 Task: Create a due date automation trigger when advanced on, on the tuesday of the week before a card is due add fields with custom field "Resume" set to a number lower than 1 and greater than 10 at 11:00 AM.
Action: Mouse moved to (1052, 87)
Screenshot: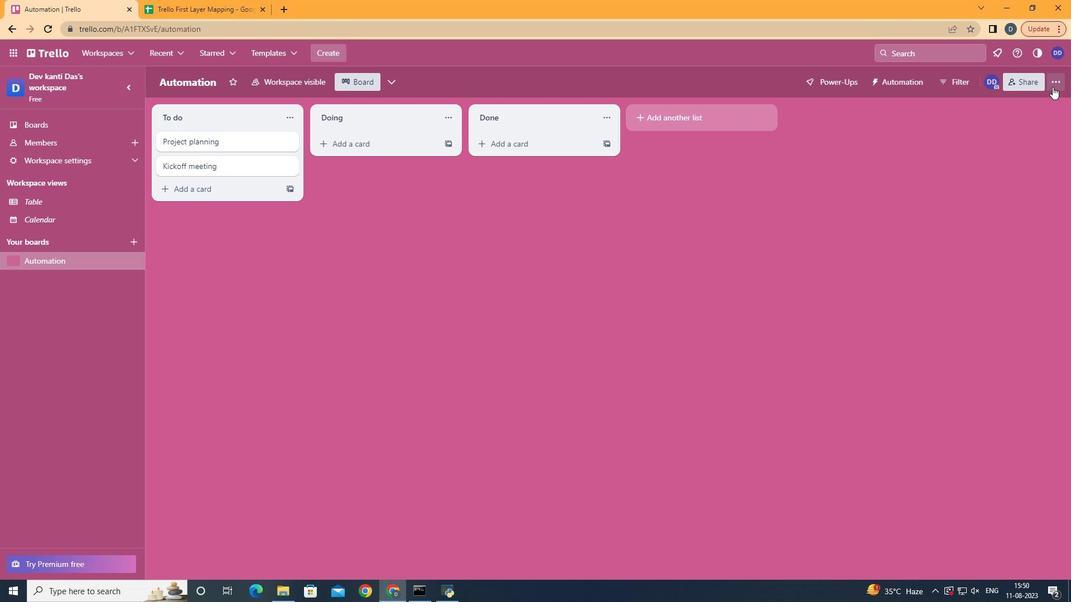 
Action: Mouse pressed left at (1052, 87)
Screenshot: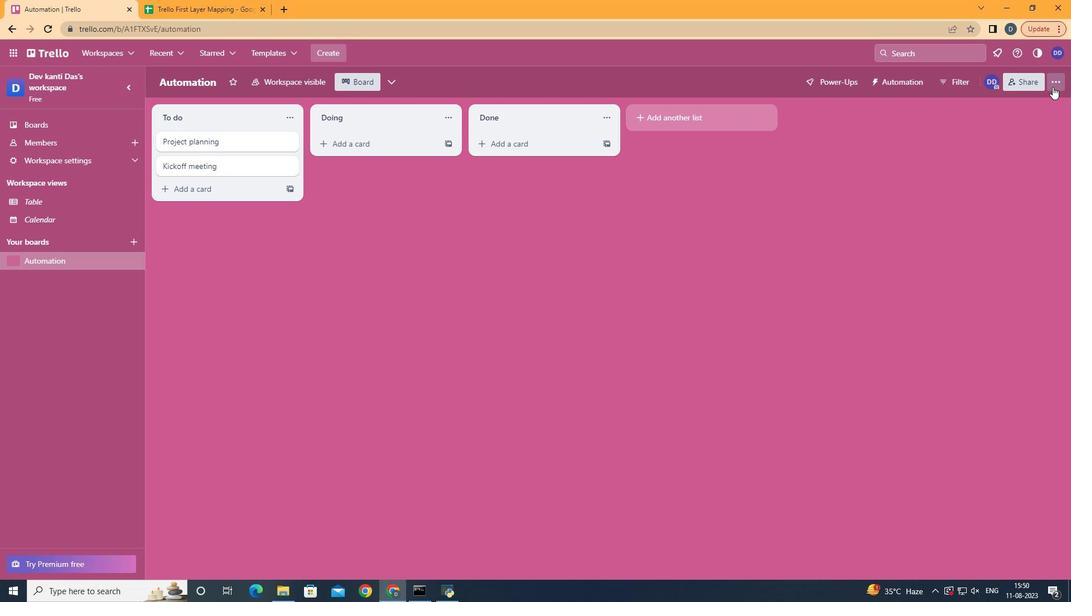 
Action: Mouse moved to (954, 223)
Screenshot: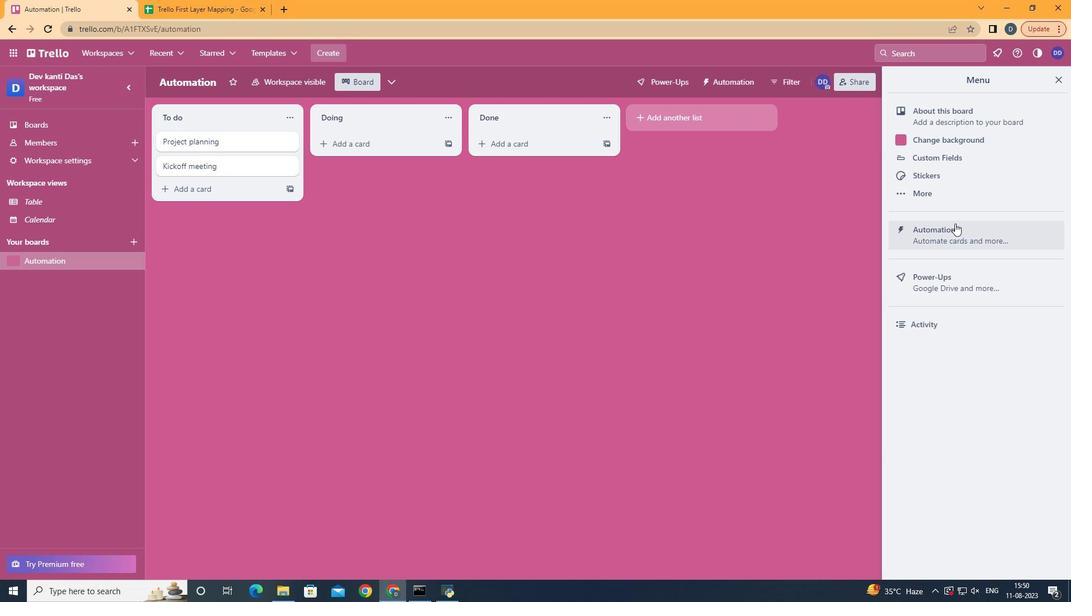 
Action: Mouse pressed left at (954, 223)
Screenshot: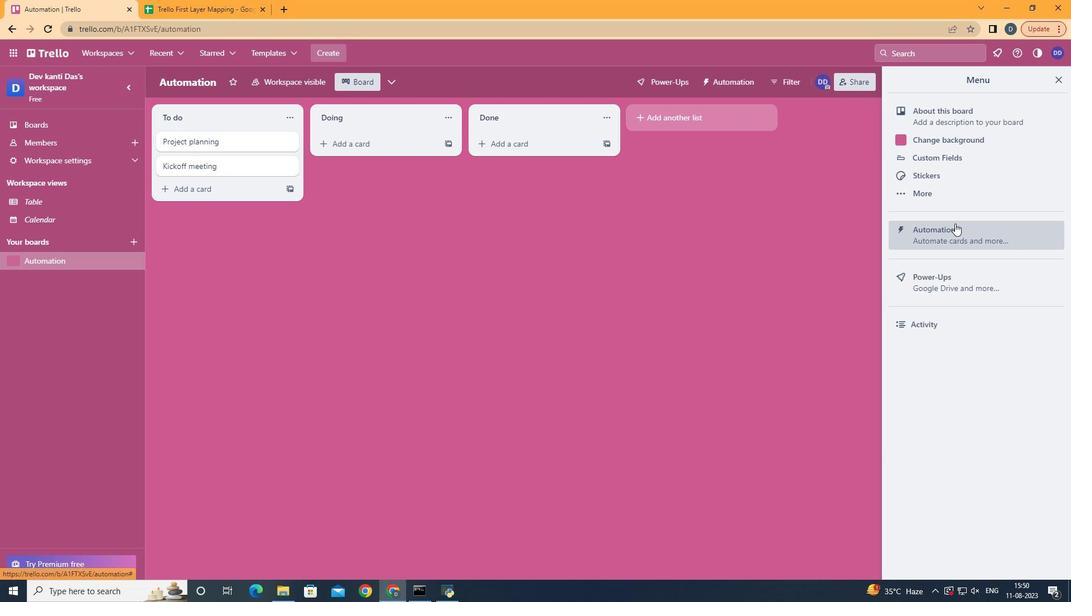 
Action: Mouse moved to (203, 216)
Screenshot: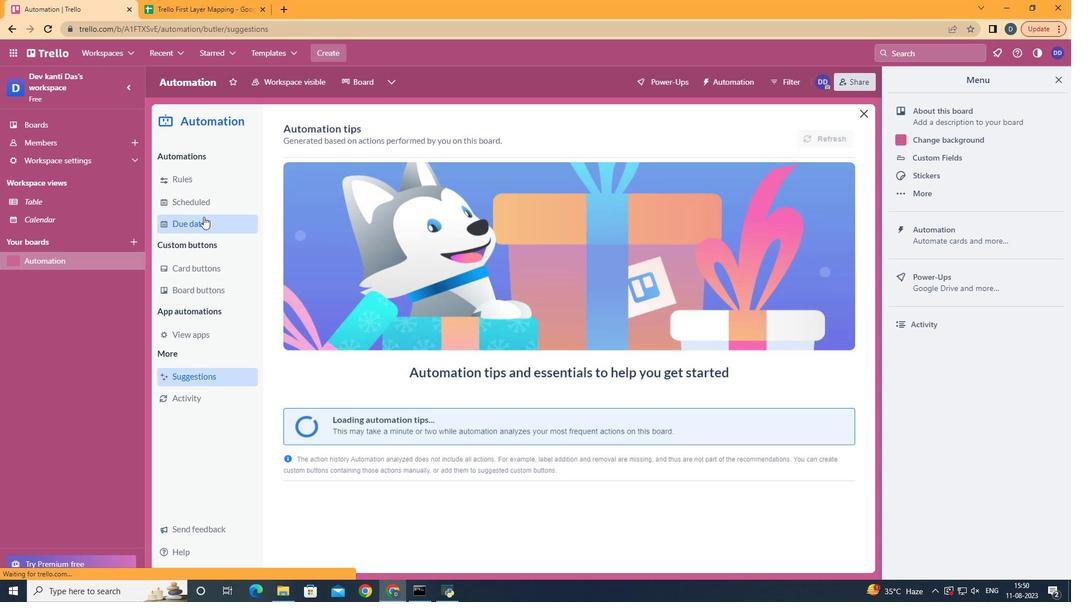 
Action: Mouse pressed left at (203, 216)
Screenshot: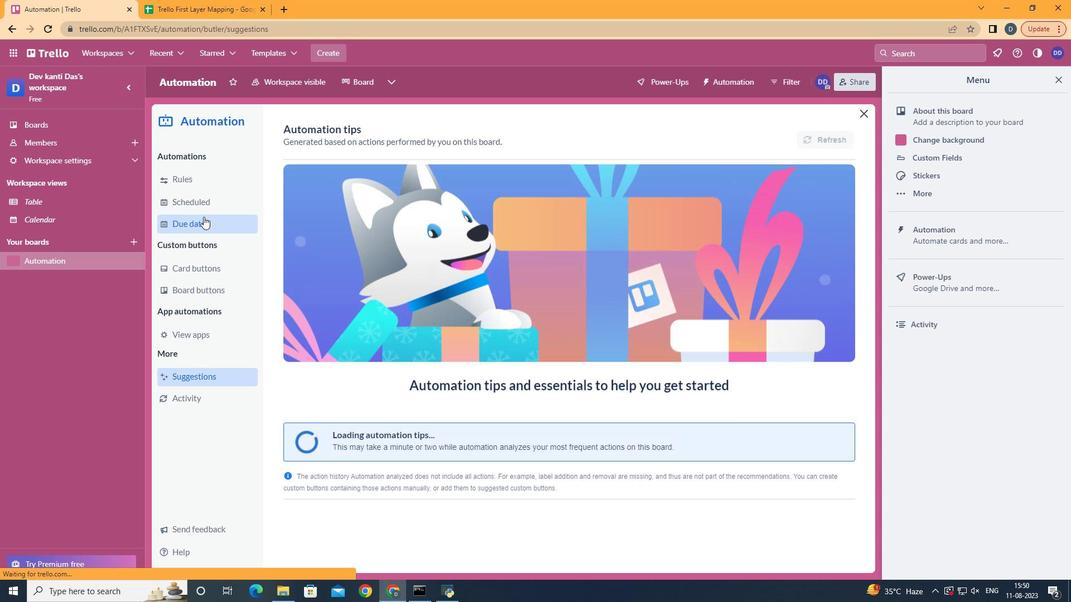 
Action: Mouse moved to (797, 136)
Screenshot: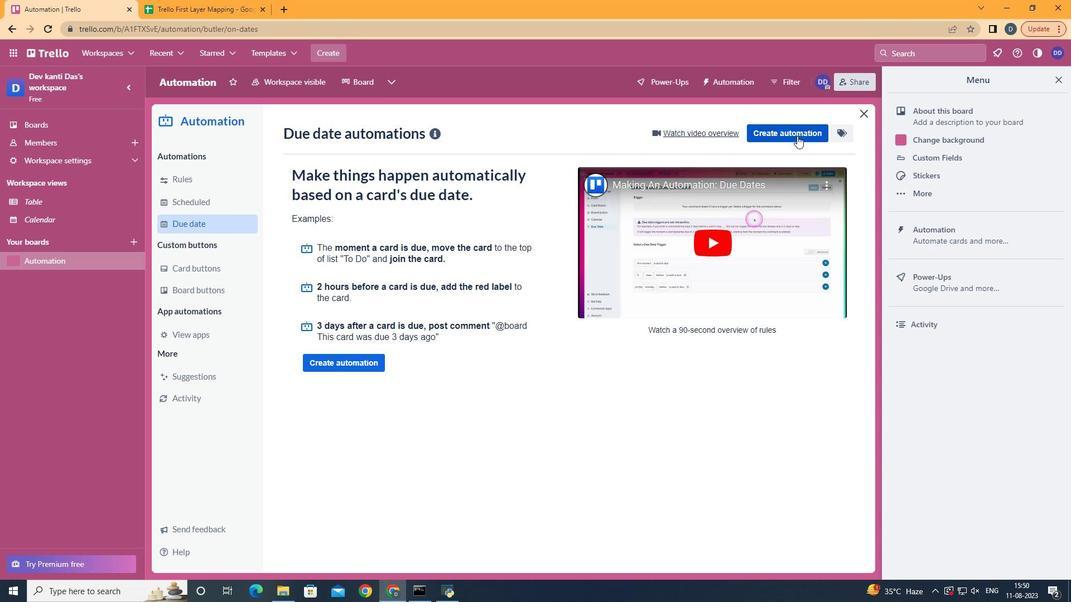 
Action: Mouse pressed left at (797, 136)
Screenshot: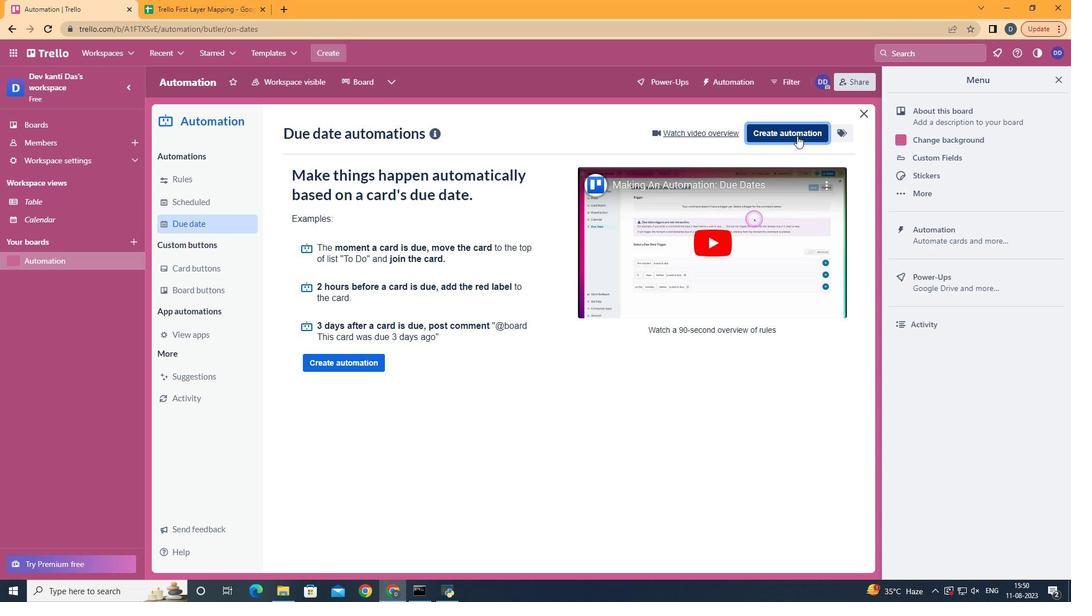 
Action: Mouse moved to (546, 242)
Screenshot: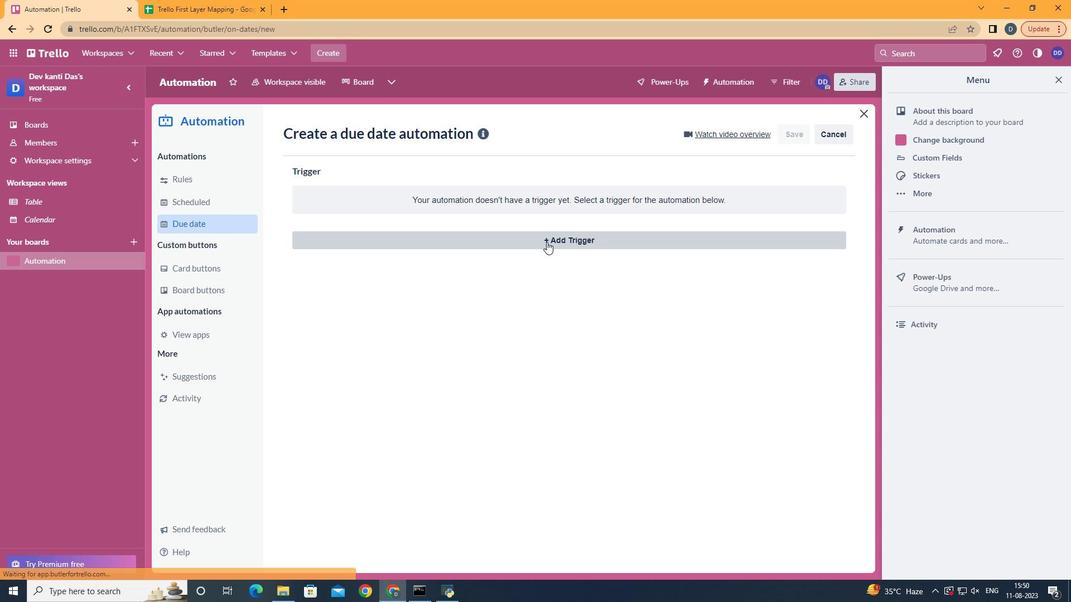 
Action: Mouse pressed left at (546, 242)
Screenshot: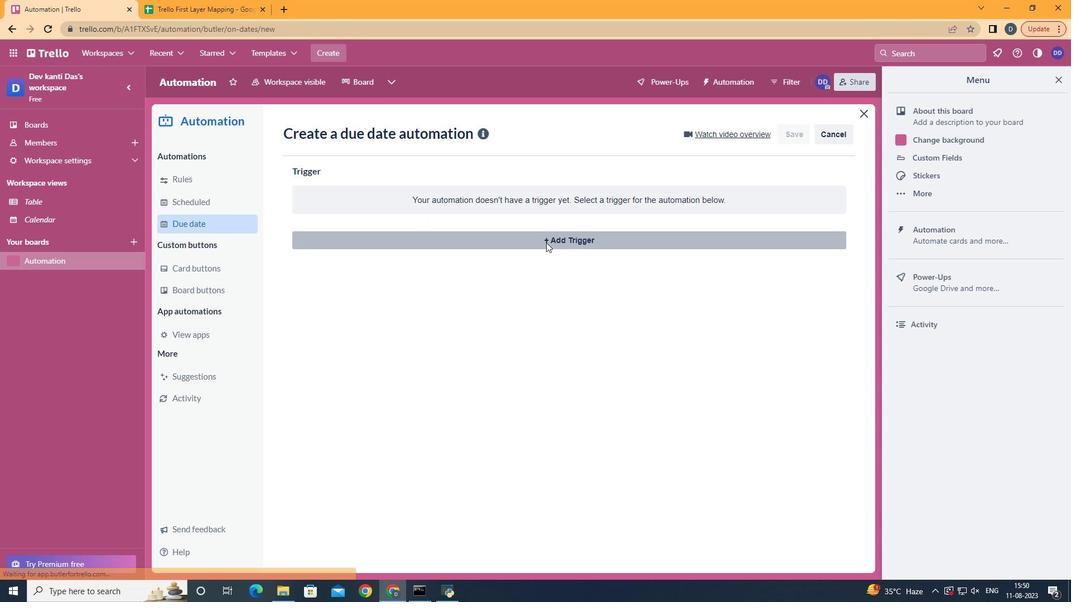 
Action: Mouse moved to (367, 318)
Screenshot: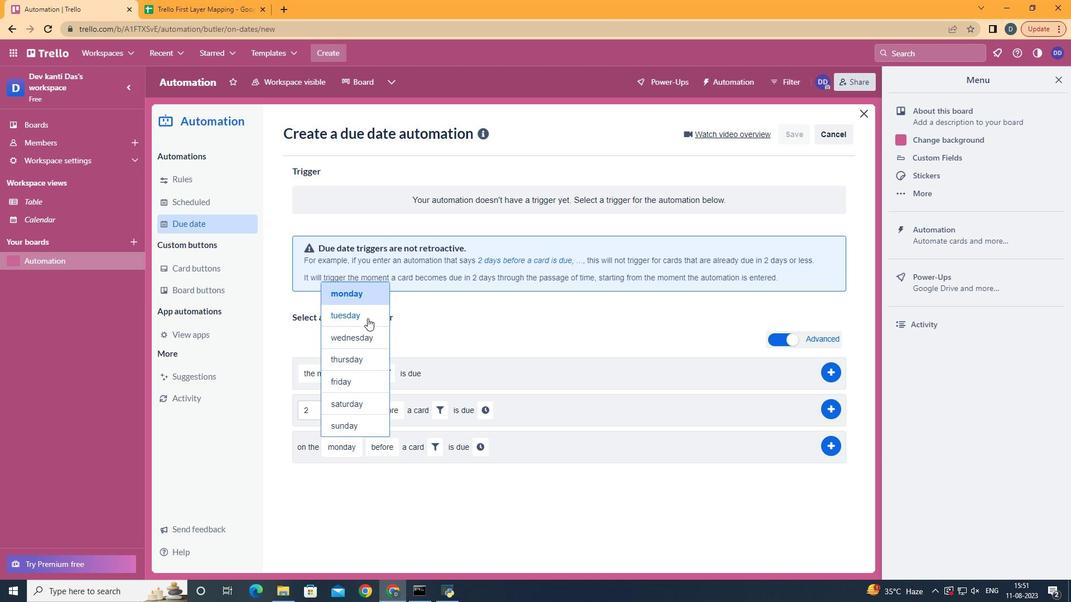 
Action: Mouse pressed left at (367, 318)
Screenshot: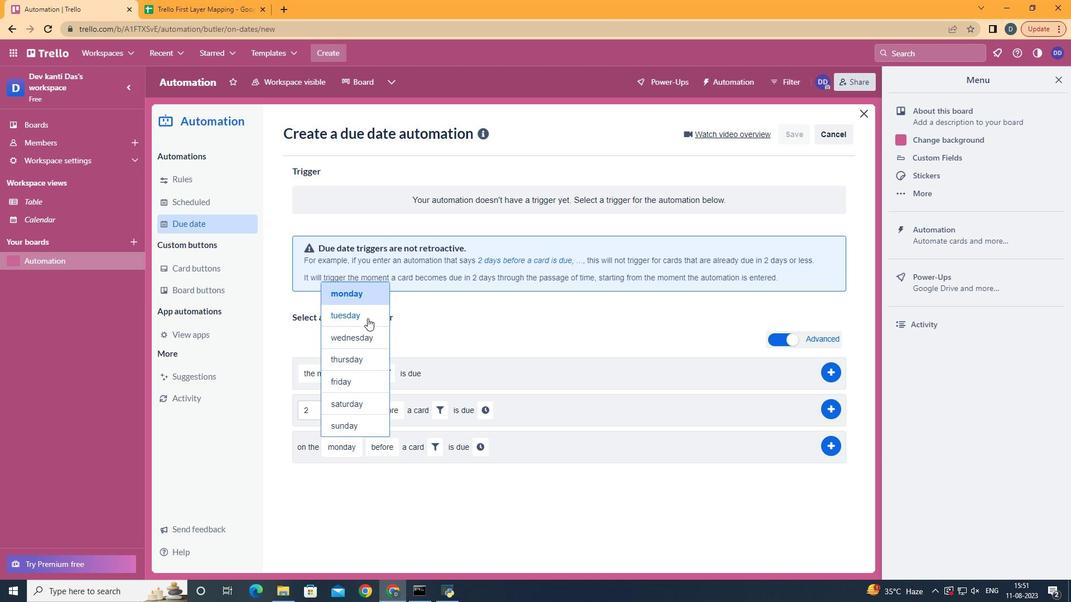
Action: Mouse moved to (404, 531)
Screenshot: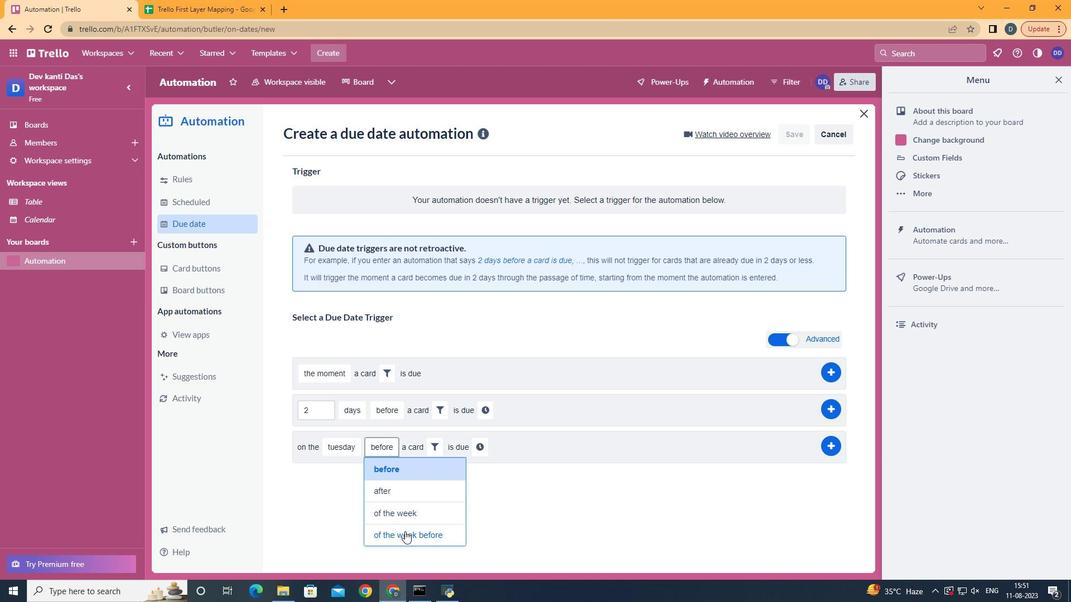 
Action: Mouse pressed left at (404, 531)
Screenshot: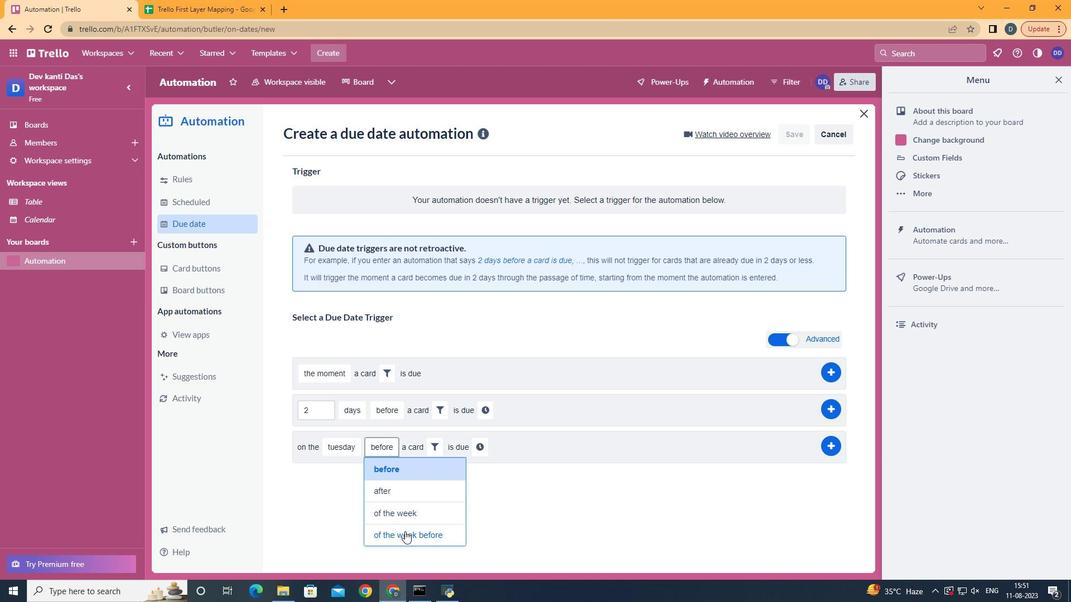 
Action: Mouse moved to (484, 446)
Screenshot: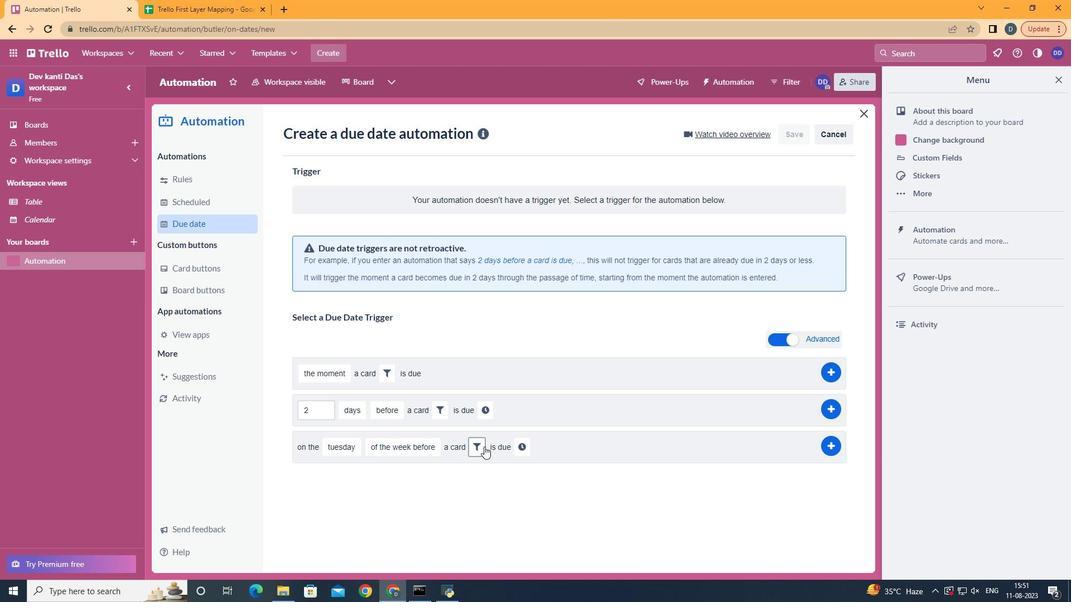 
Action: Mouse pressed left at (484, 446)
Screenshot: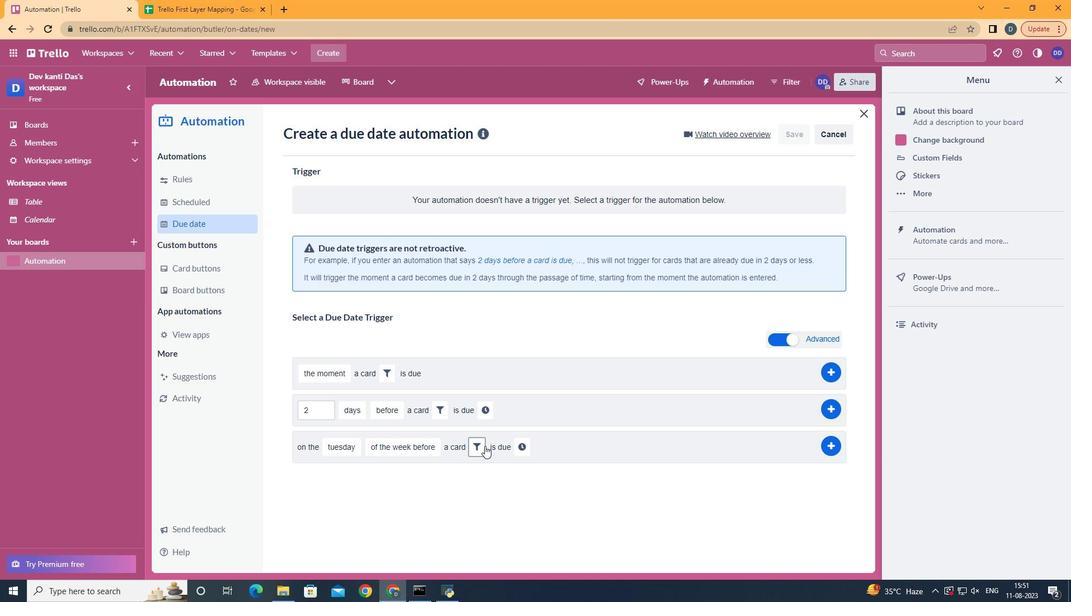 
Action: Mouse moved to (662, 480)
Screenshot: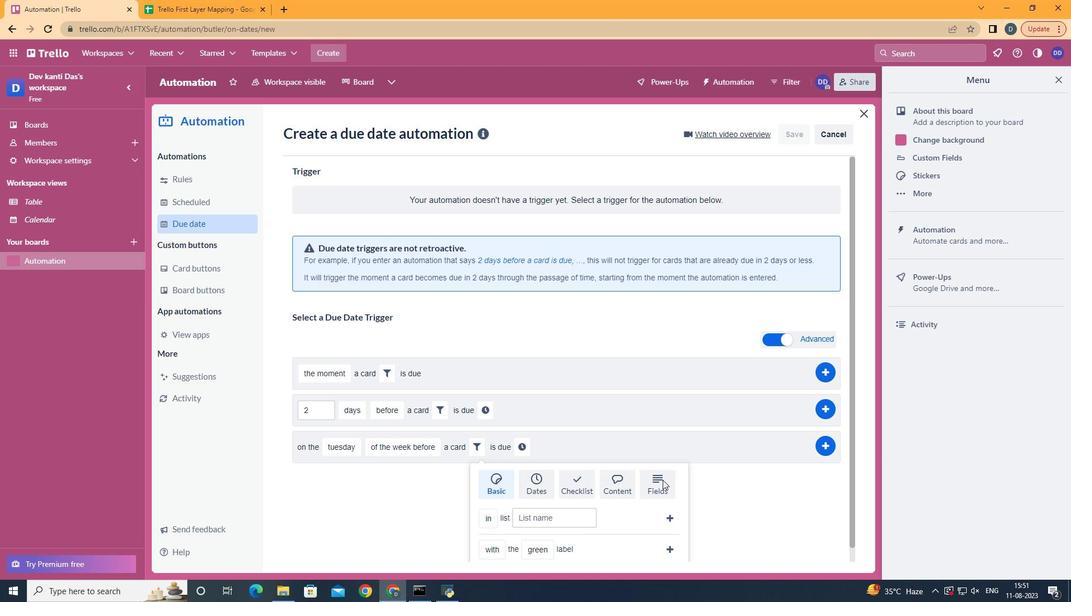 
Action: Mouse pressed left at (662, 480)
Screenshot: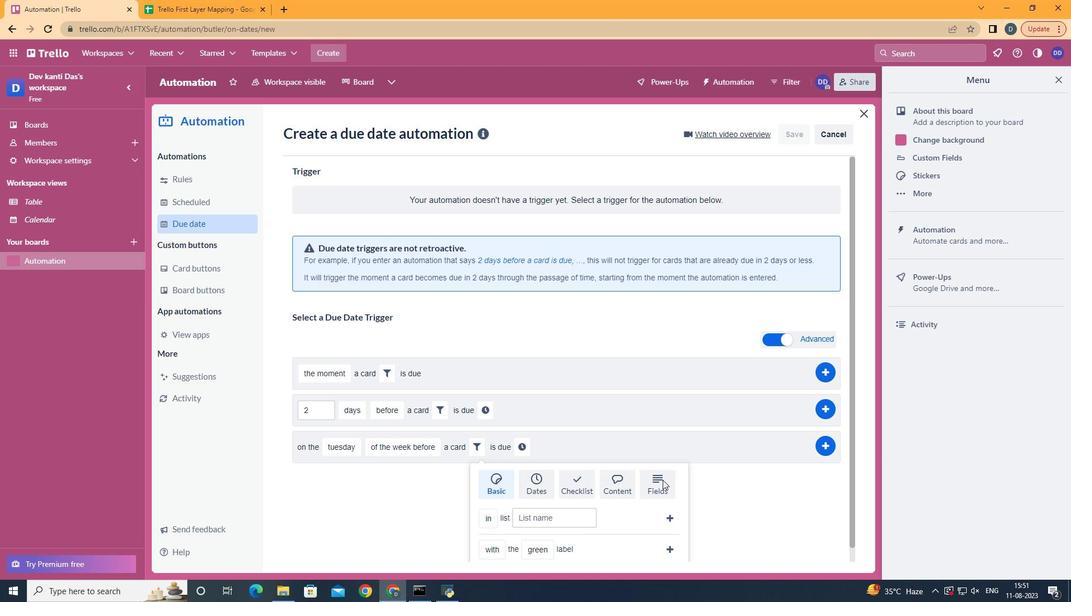 
Action: Mouse moved to (663, 480)
Screenshot: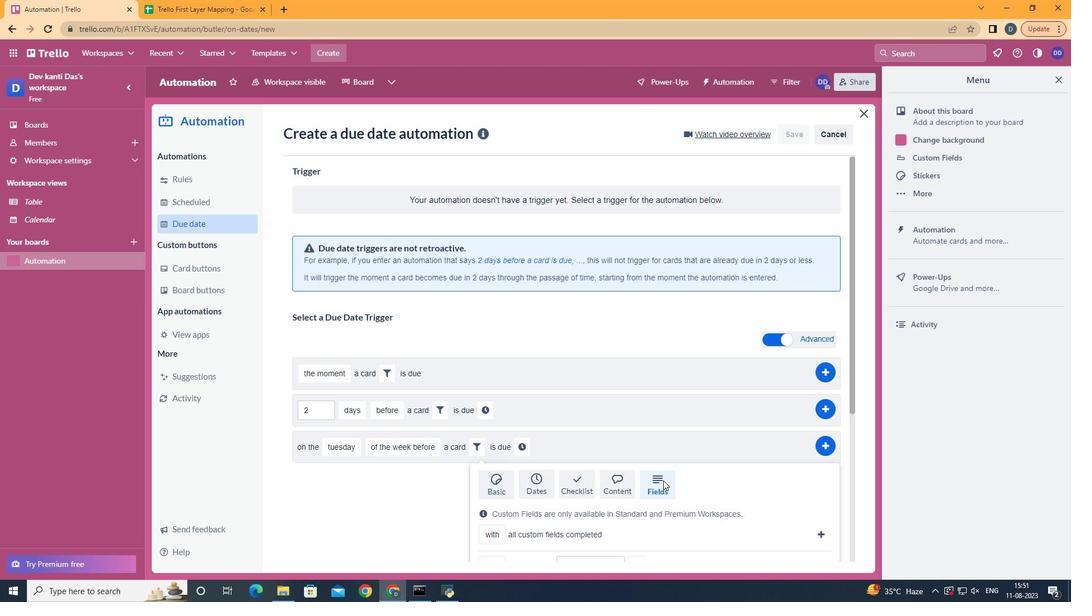 
Action: Mouse scrolled (663, 480) with delta (0, 0)
Screenshot: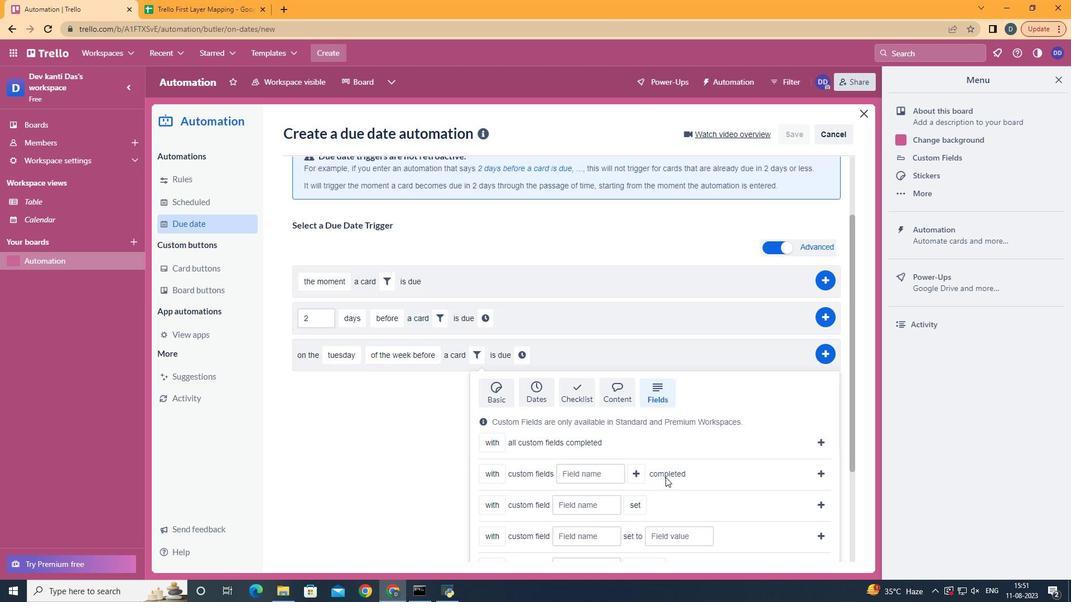 
Action: Mouse scrolled (663, 480) with delta (0, 0)
Screenshot: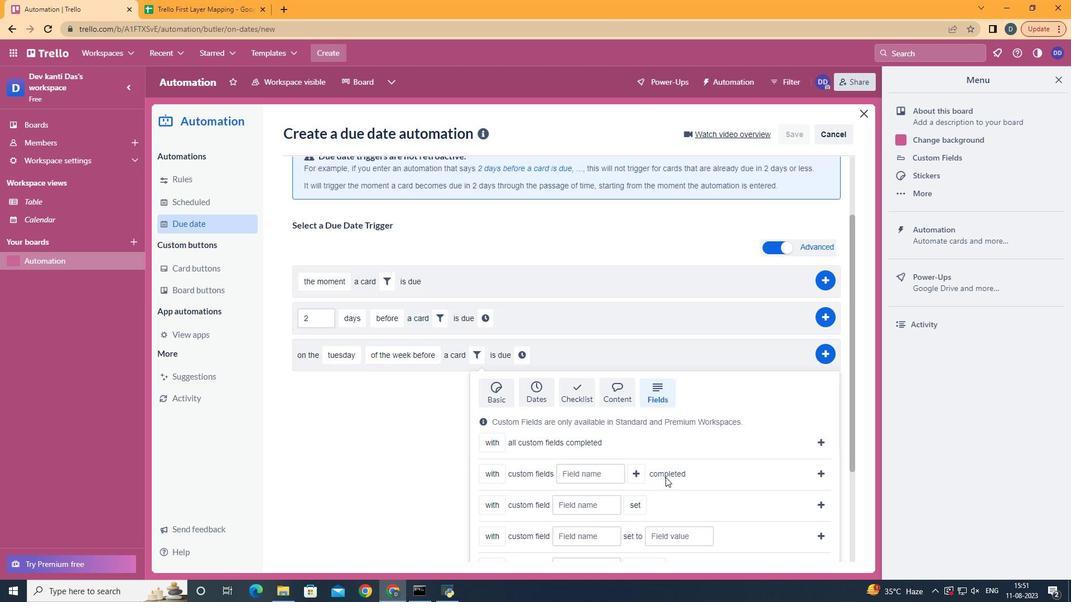 
Action: Mouse scrolled (663, 480) with delta (0, 0)
Screenshot: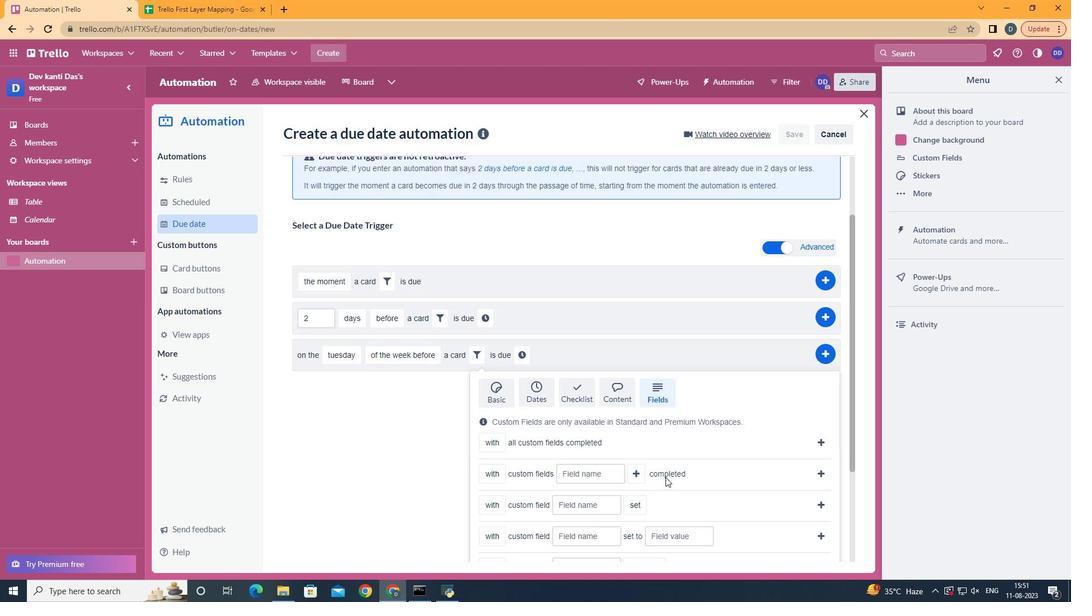 
Action: Mouse scrolled (663, 480) with delta (0, 0)
Screenshot: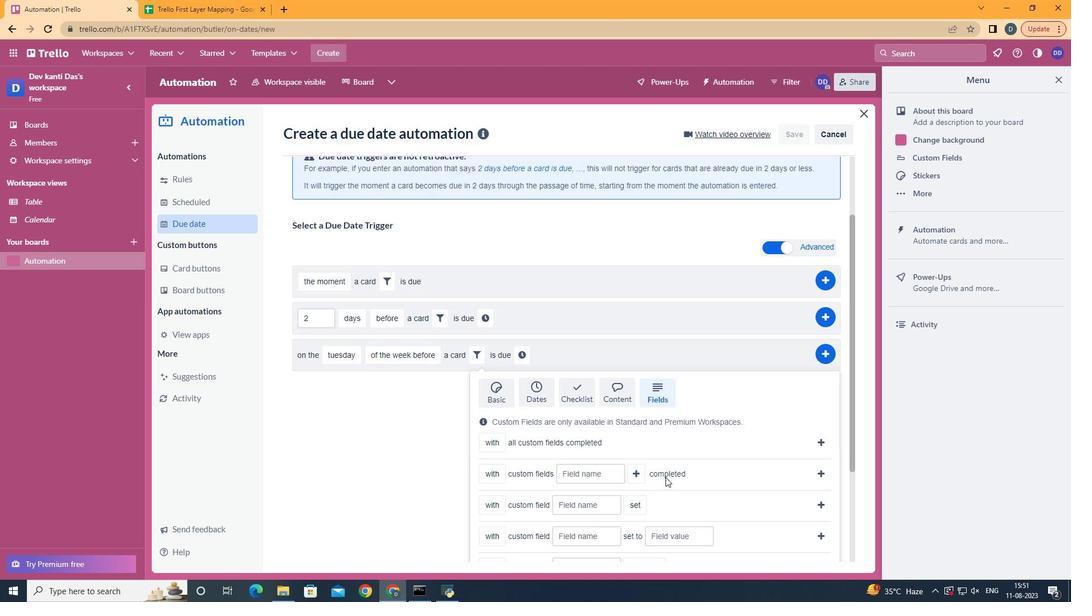 
Action: Mouse scrolled (663, 480) with delta (0, 0)
Screenshot: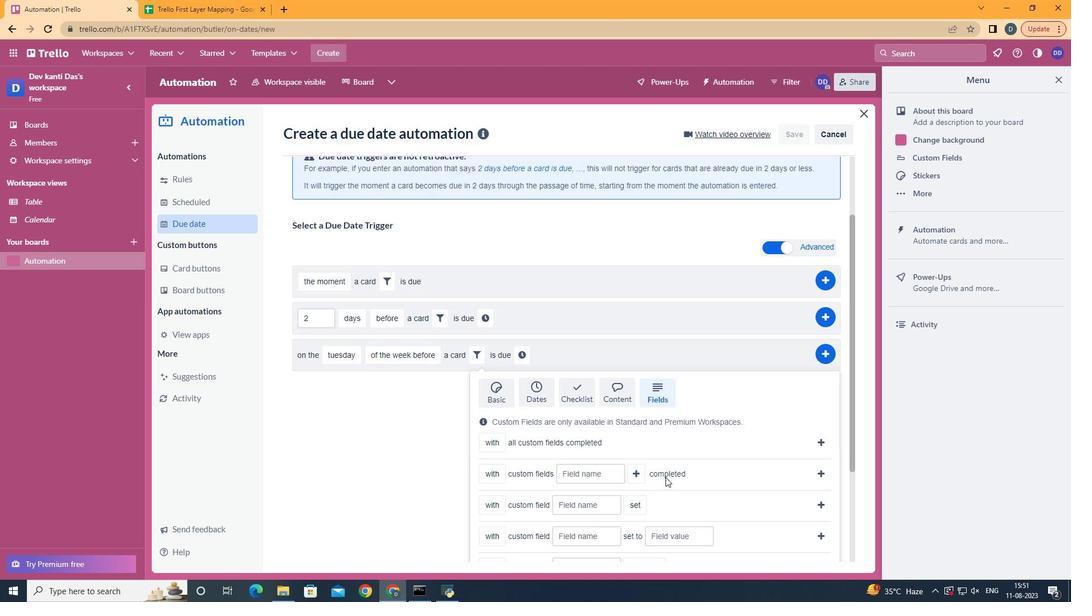 
Action: Mouse scrolled (663, 480) with delta (0, 0)
Screenshot: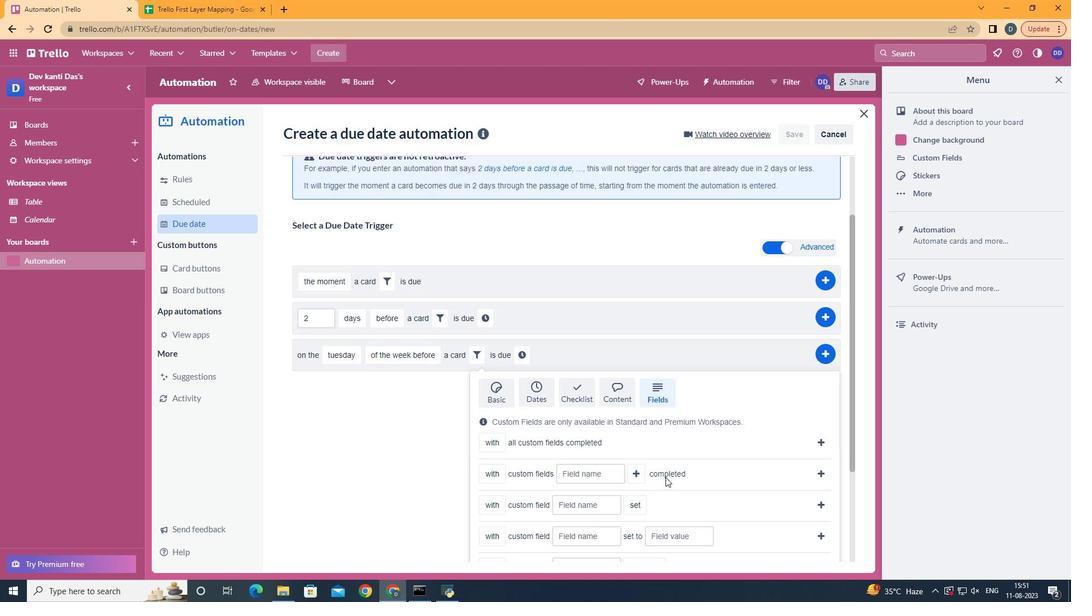
Action: Mouse moved to (599, 454)
Screenshot: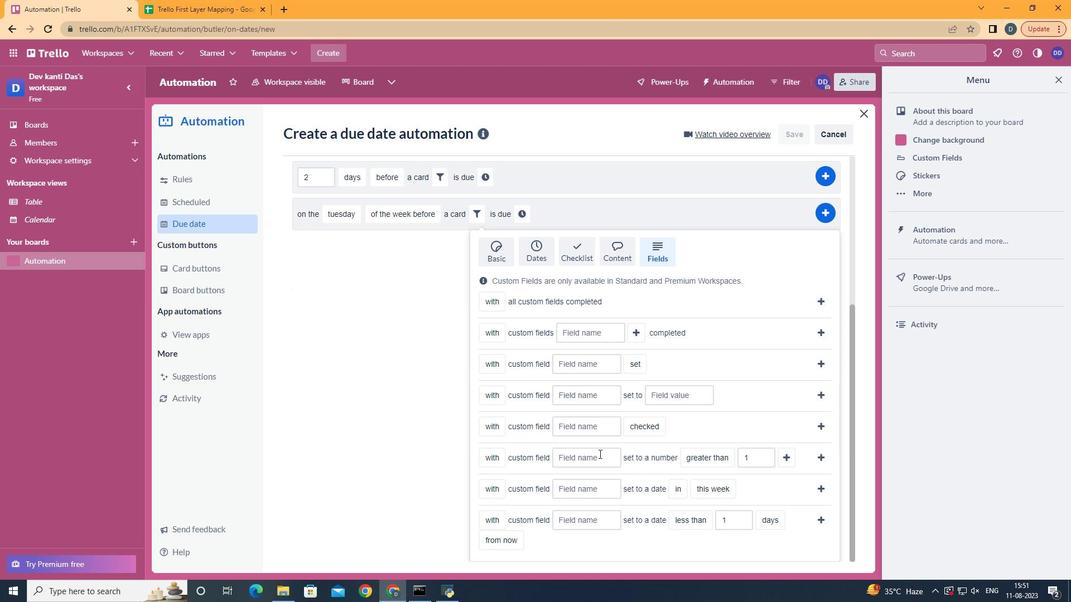 
Action: Mouse pressed left at (599, 454)
Screenshot: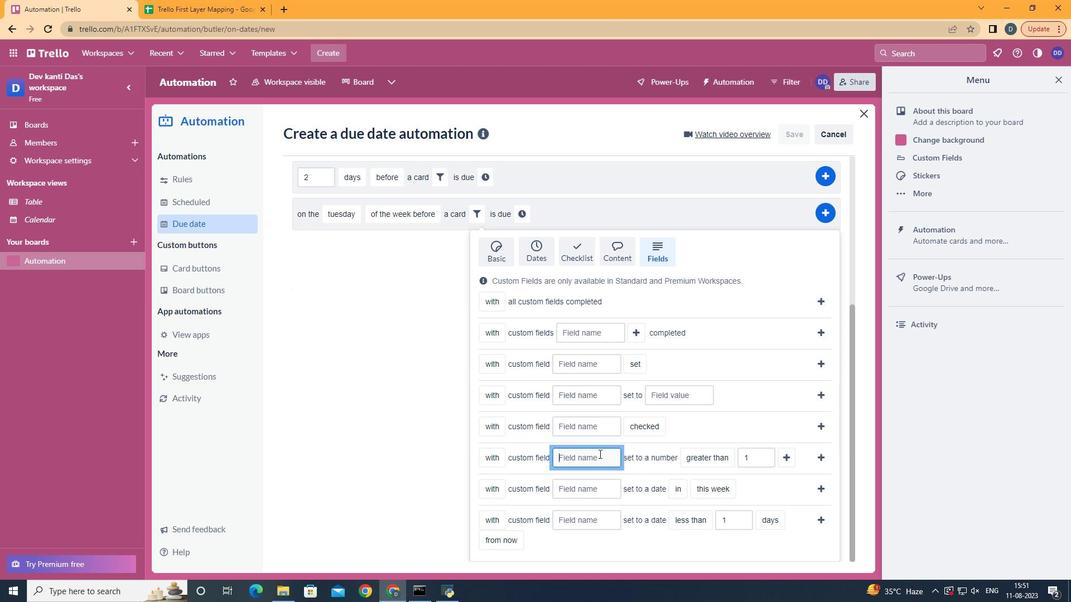 
Action: Key pressed <Key.shift>Resiu<Key.backspace><Key.backspace>ume
Screenshot: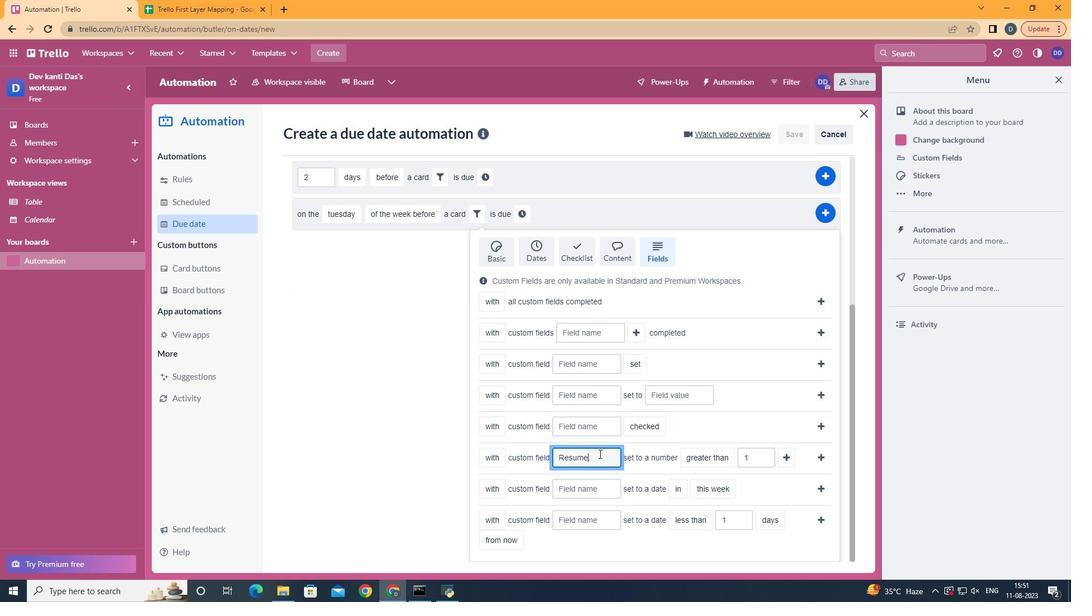 
Action: Mouse moved to (727, 522)
Screenshot: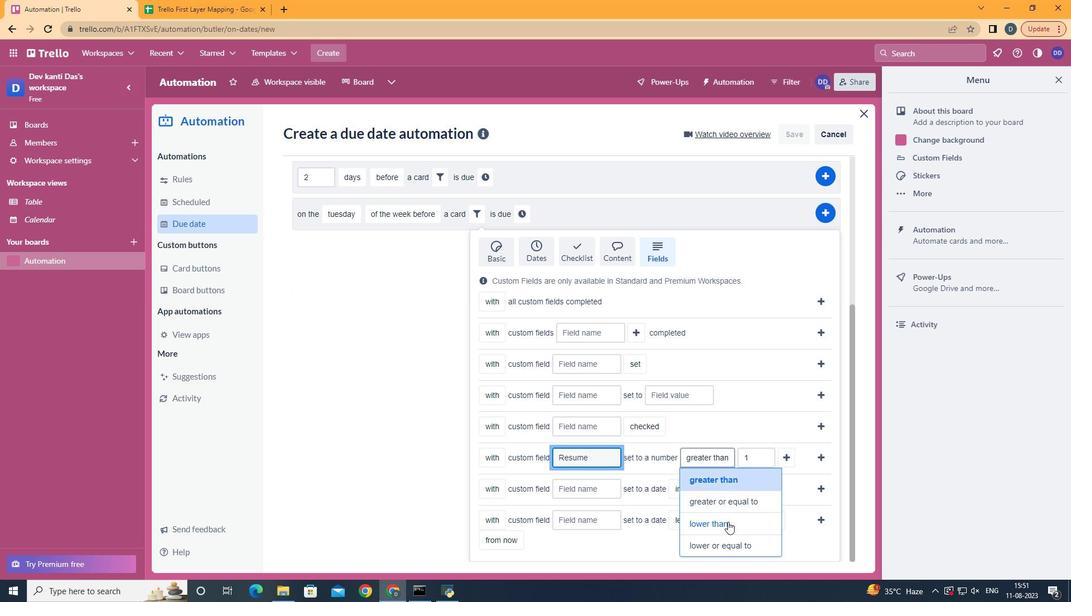 
Action: Mouse pressed left at (727, 522)
Screenshot: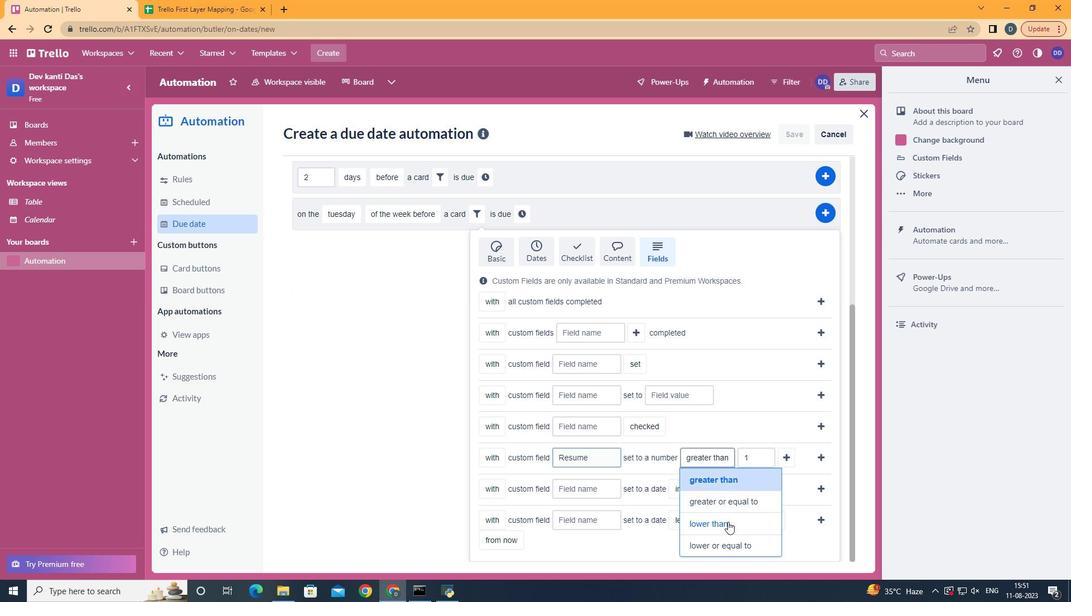 
Action: Mouse moved to (784, 456)
Screenshot: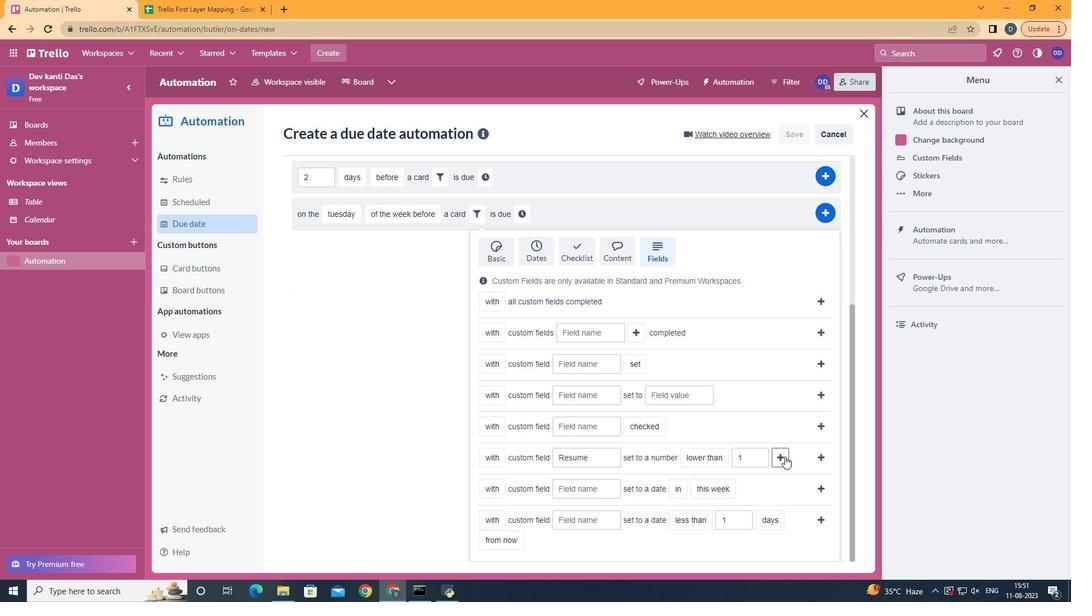 
Action: Mouse pressed left at (784, 456)
Screenshot: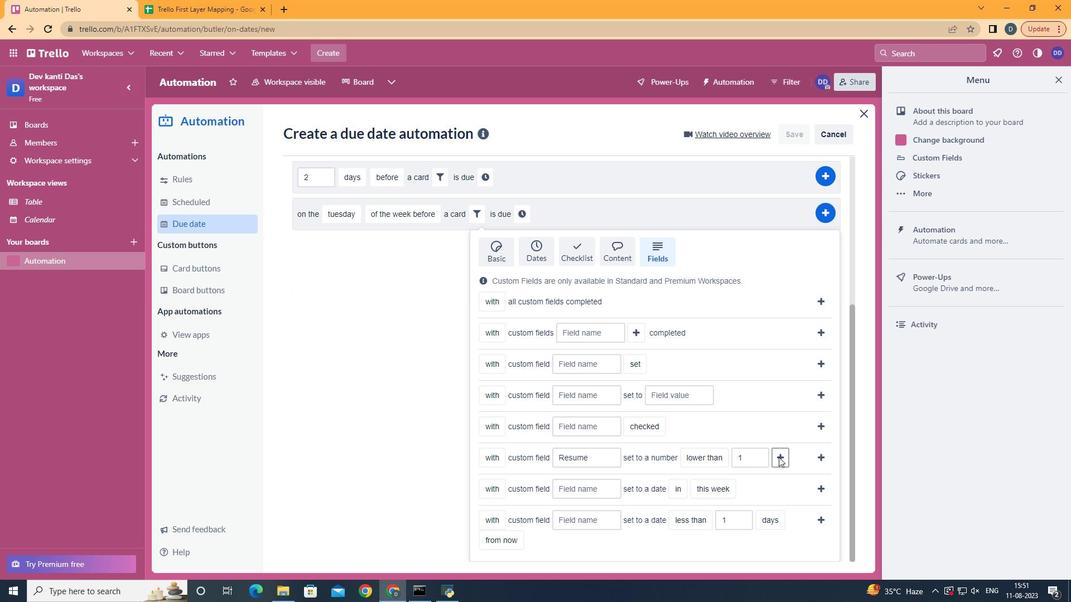 
Action: Mouse moved to (550, 435)
Screenshot: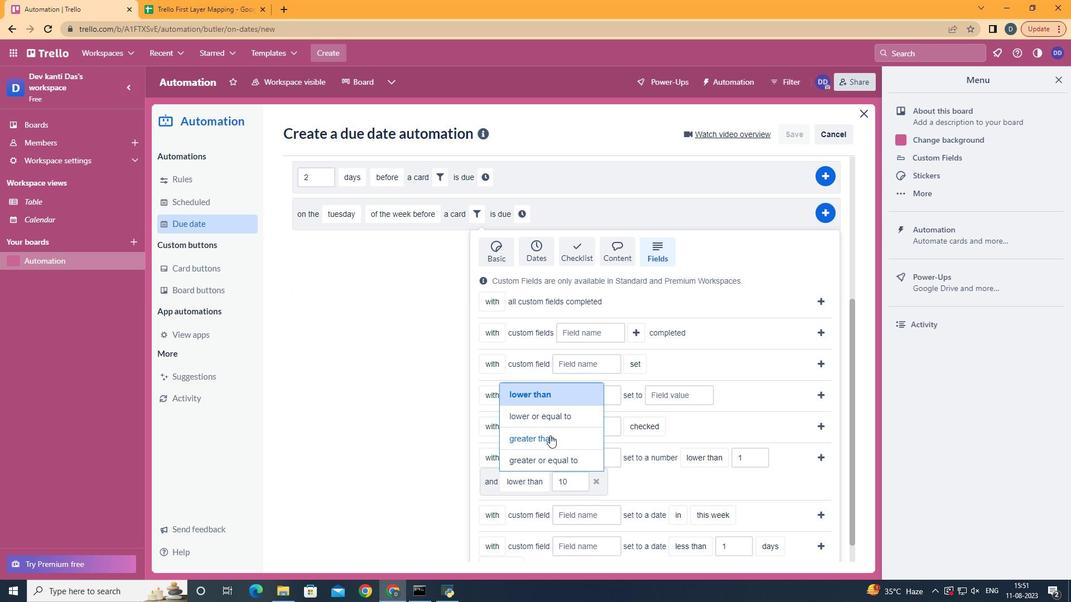 
Action: Mouse pressed left at (550, 435)
Screenshot: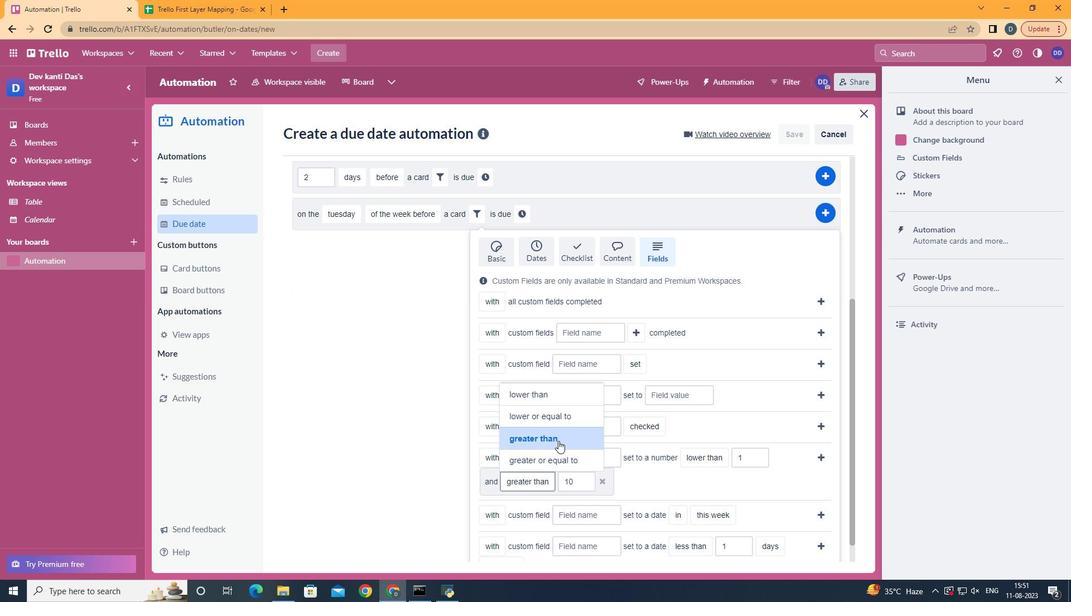 
Action: Mouse moved to (818, 459)
Screenshot: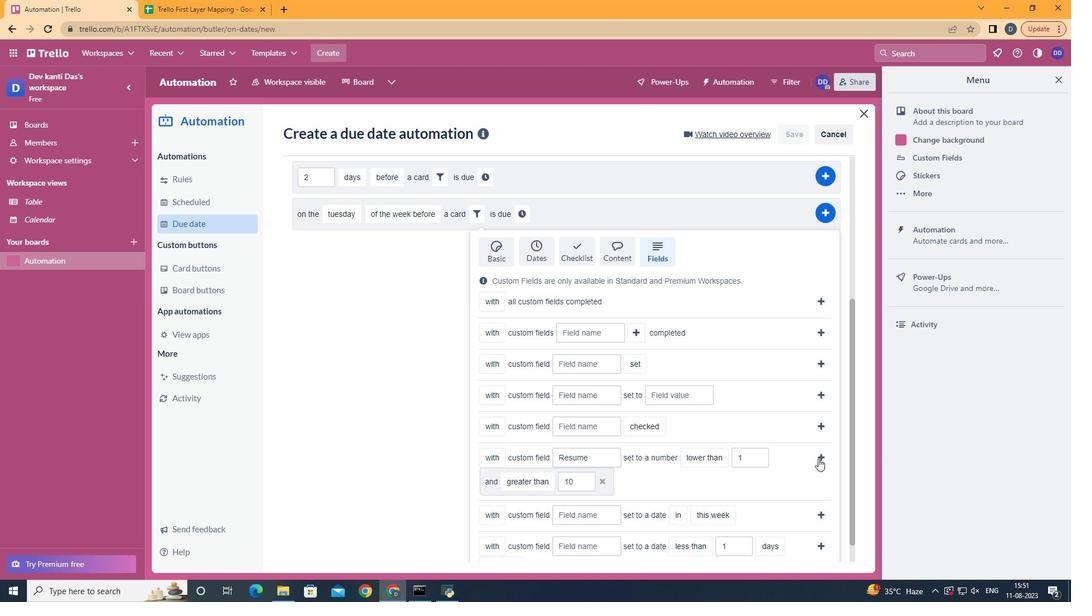 
Action: Mouse pressed left at (818, 459)
Screenshot: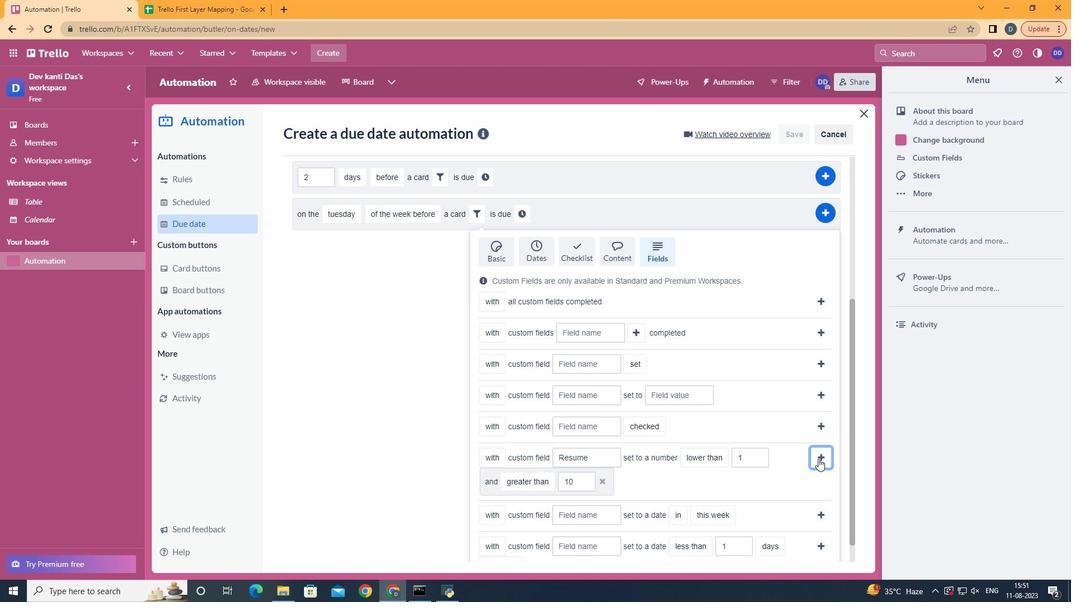 
Action: Mouse moved to (308, 471)
Screenshot: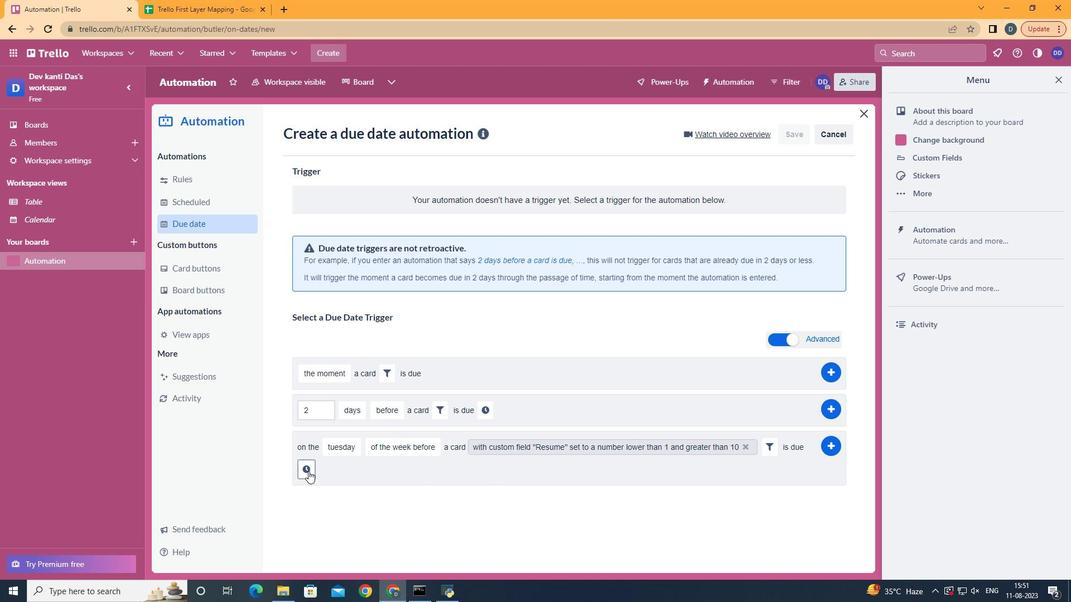 
Action: Mouse pressed left at (308, 471)
Screenshot: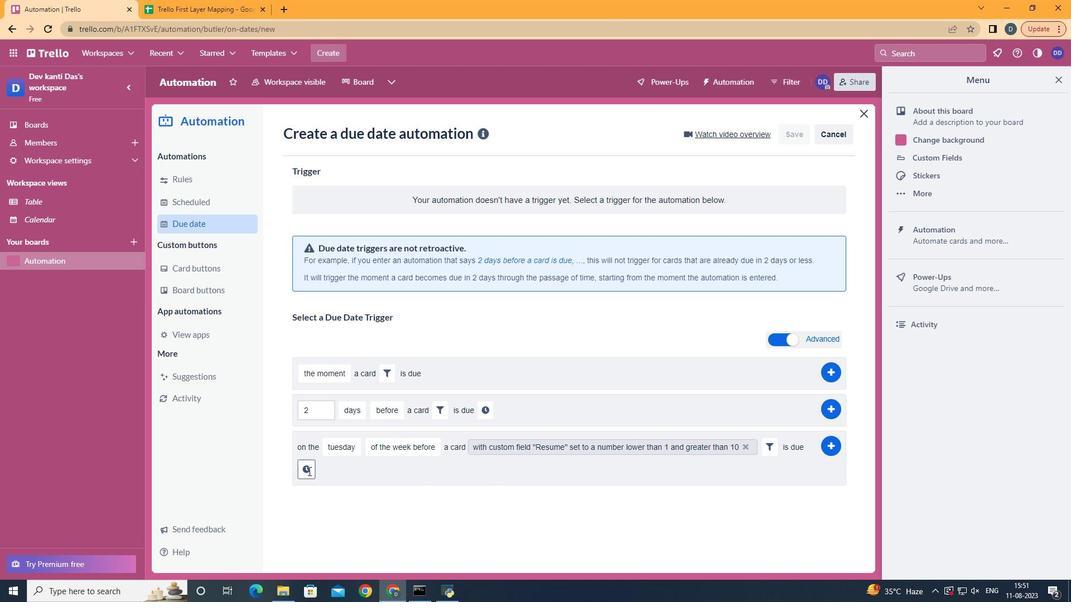 
Action: Mouse moved to (329, 469)
Screenshot: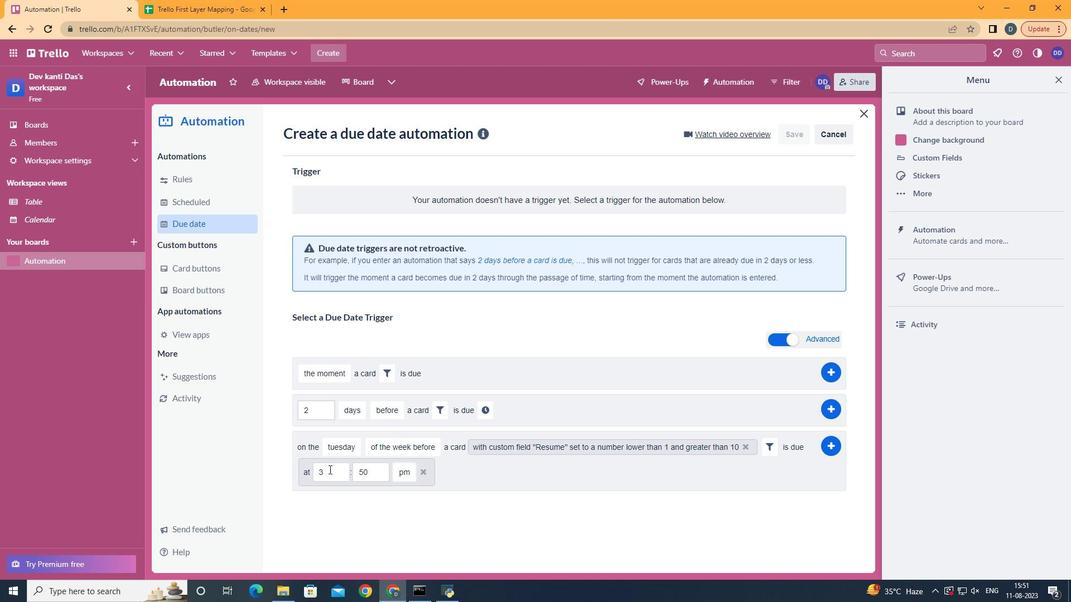 
Action: Mouse pressed left at (329, 469)
Screenshot: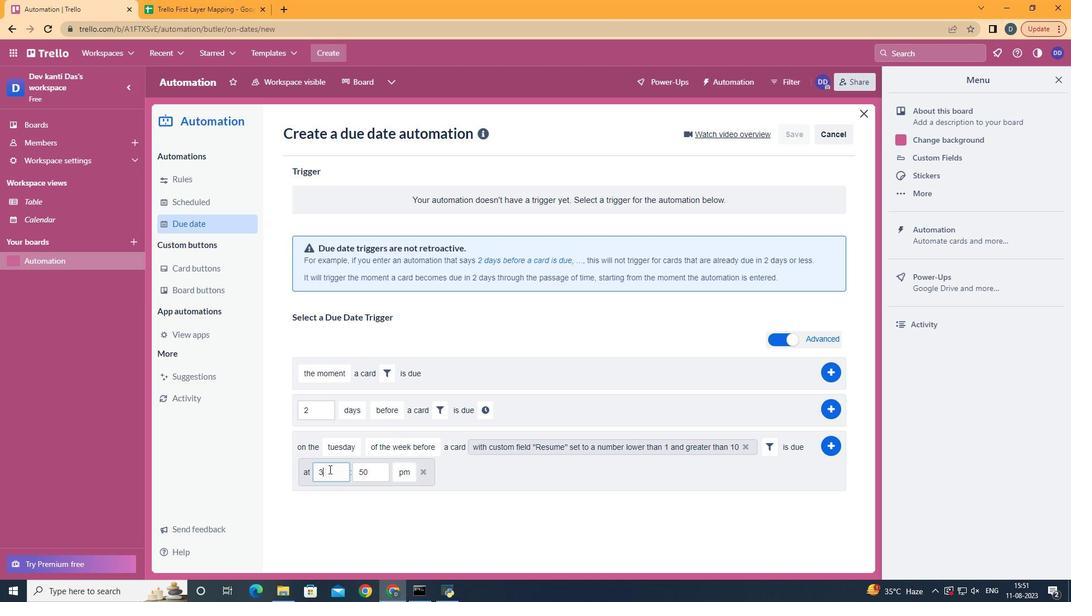 
Action: Key pressed <Key.backspace>11
Screenshot: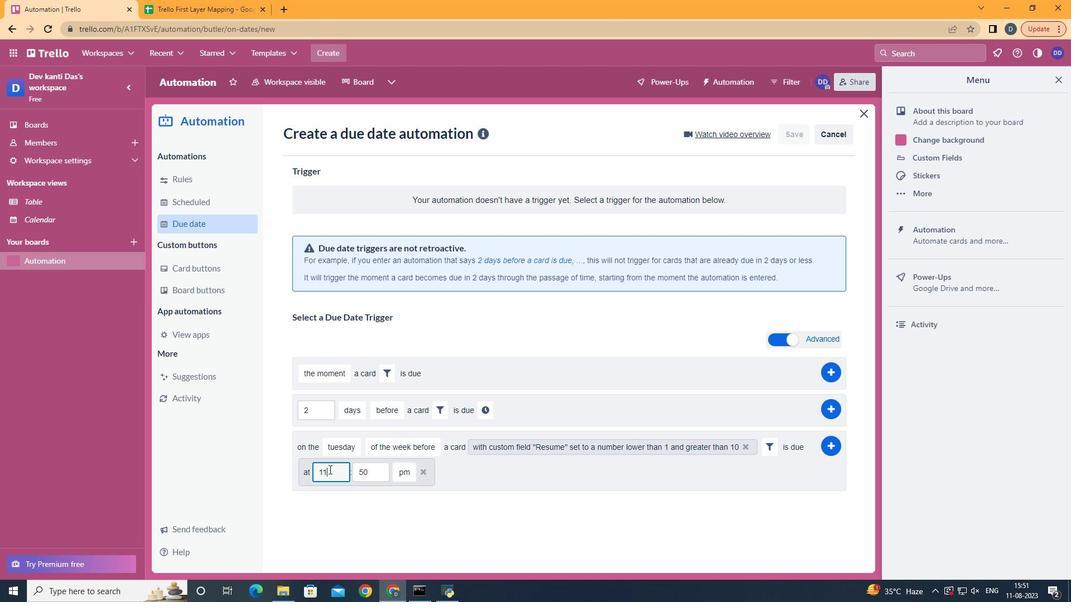 
Action: Mouse moved to (375, 471)
Screenshot: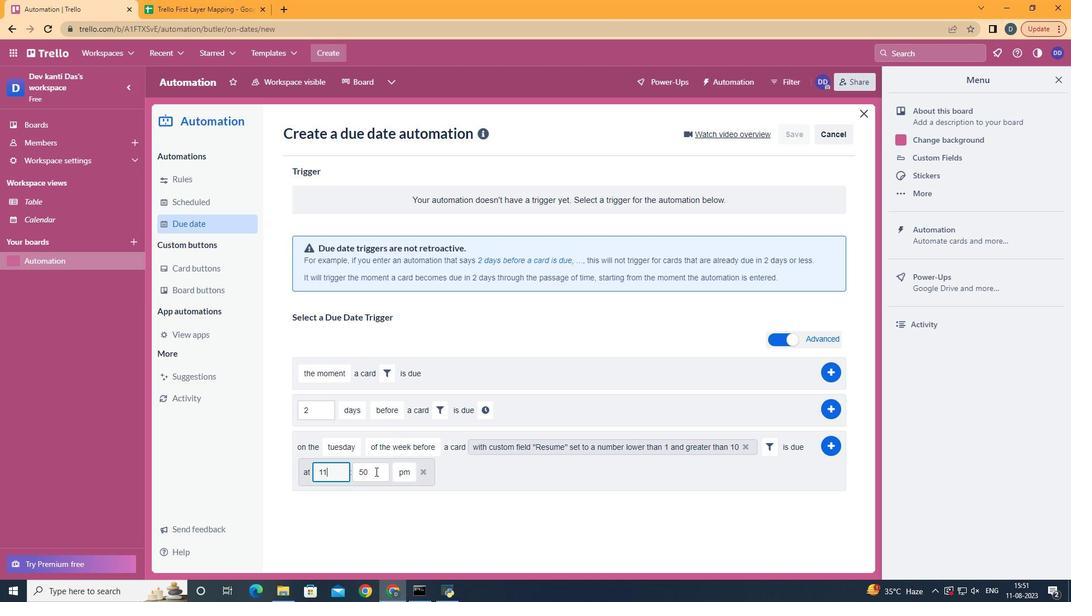 
Action: Mouse pressed left at (375, 471)
Screenshot: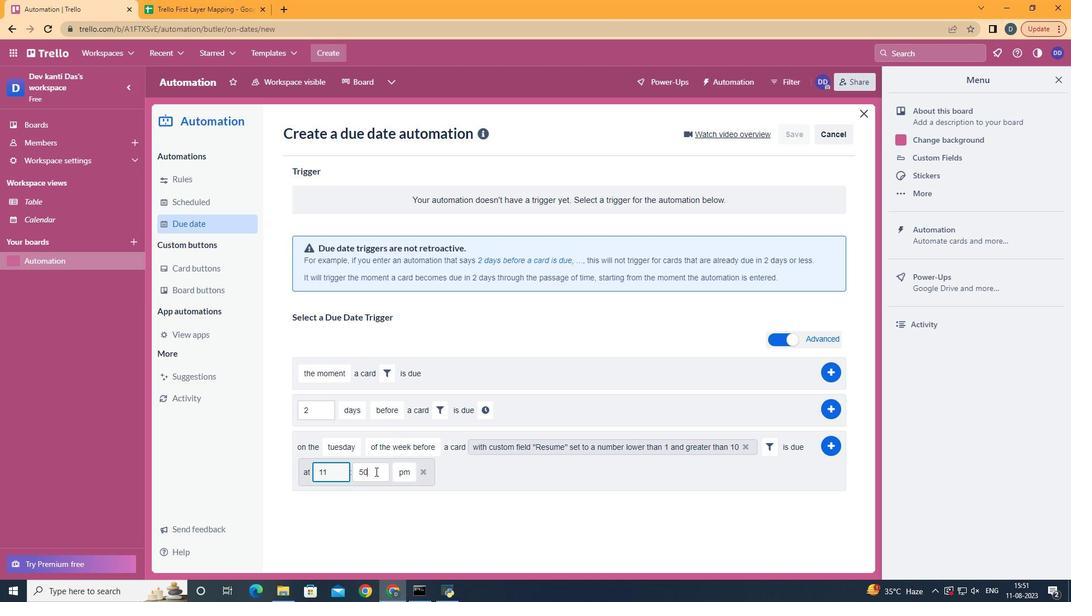 
Action: Key pressed <Key.backspace><Key.backspace>00
Screenshot: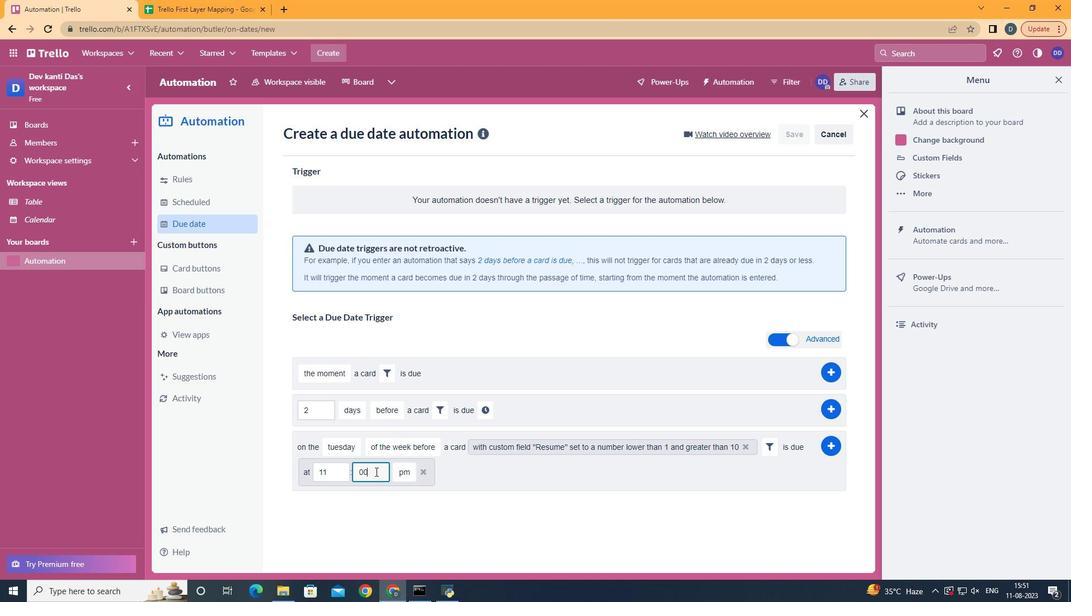 
Action: Mouse moved to (411, 489)
Screenshot: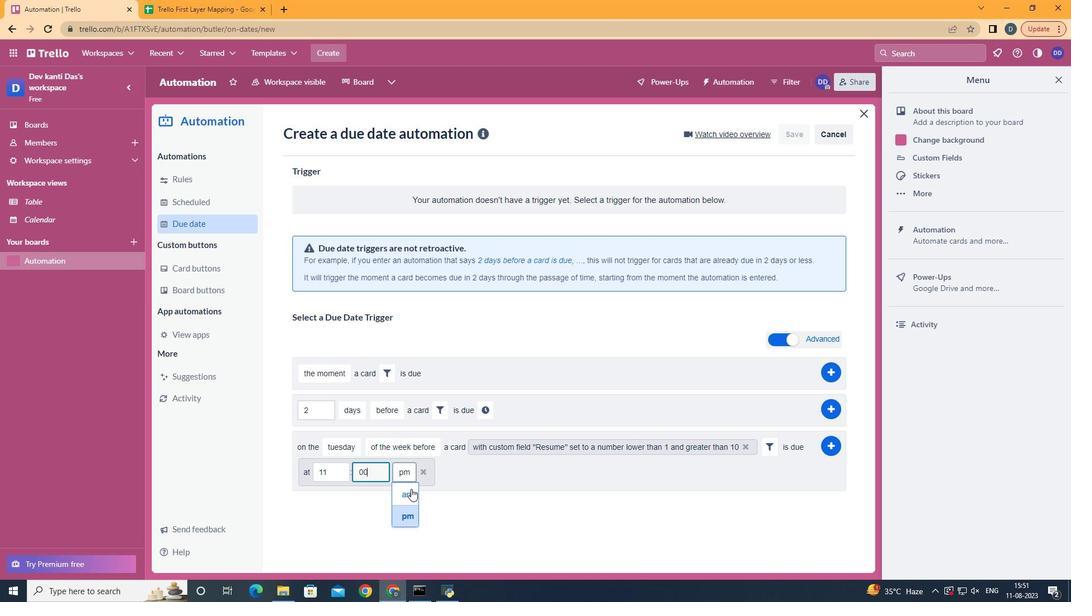
Action: Mouse pressed left at (411, 489)
Screenshot: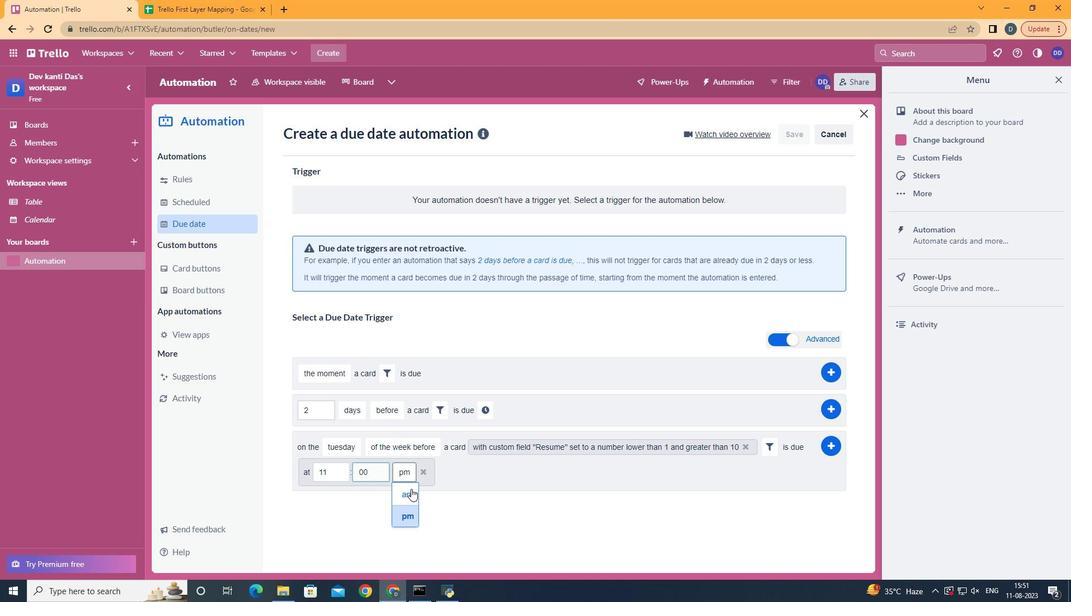 
Action: Mouse moved to (835, 447)
Screenshot: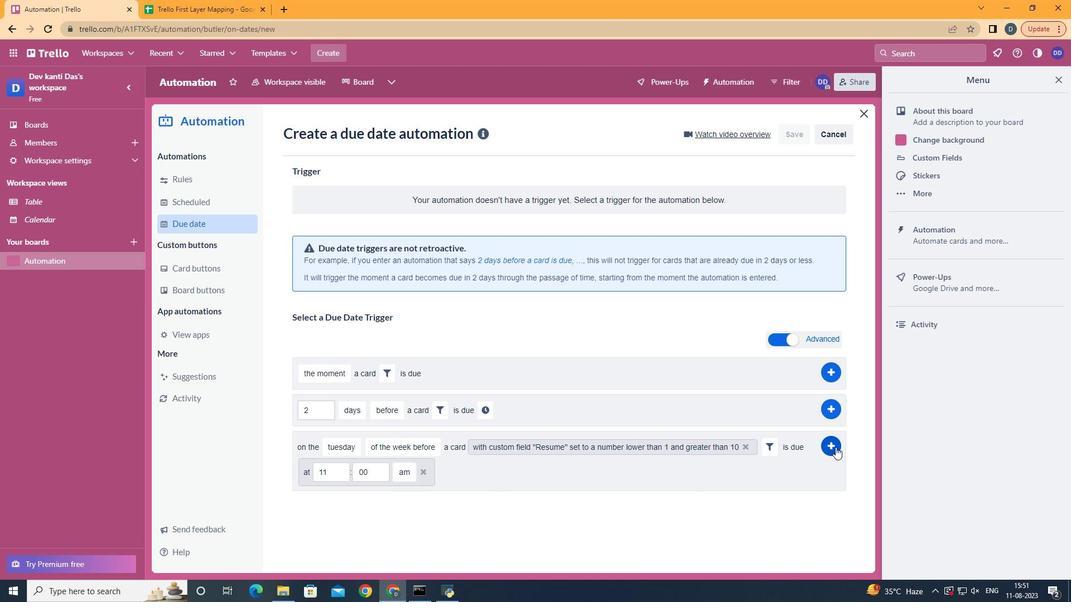 
Action: Mouse pressed left at (835, 447)
Screenshot: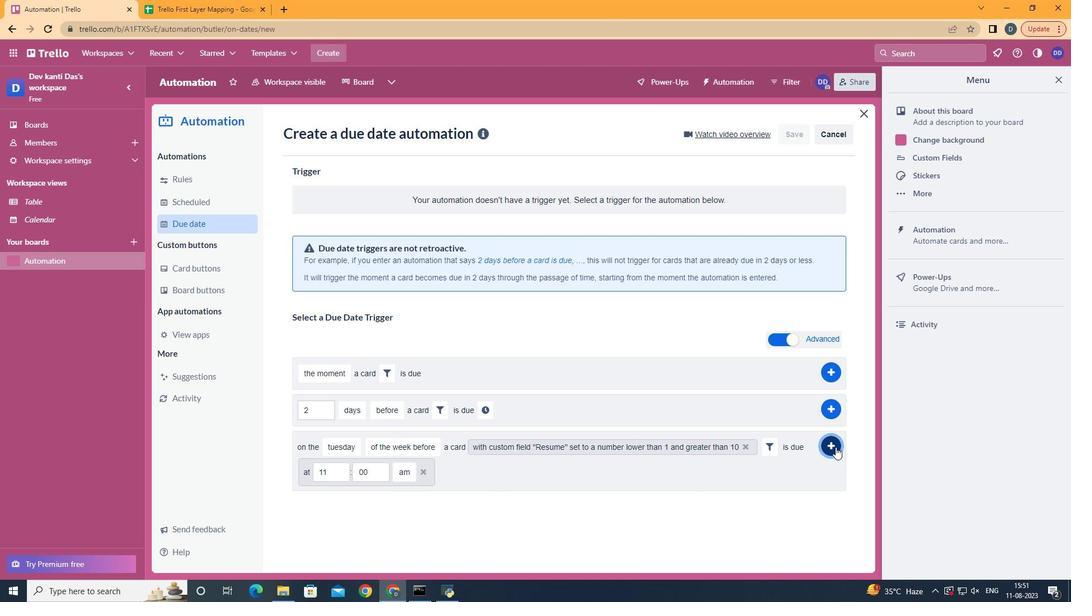 
